 Task: Look for products in the category "Hand Soap" from Everyone only.
Action: Mouse moved to (691, 282)
Screenshot: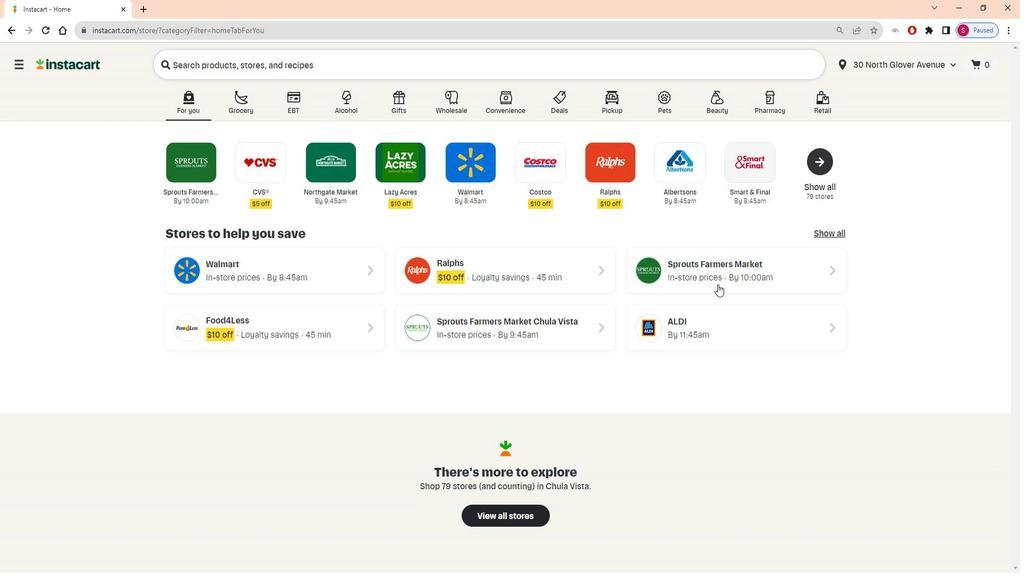 
Action: Mouse pressed left at (691, 282)
Screenshot: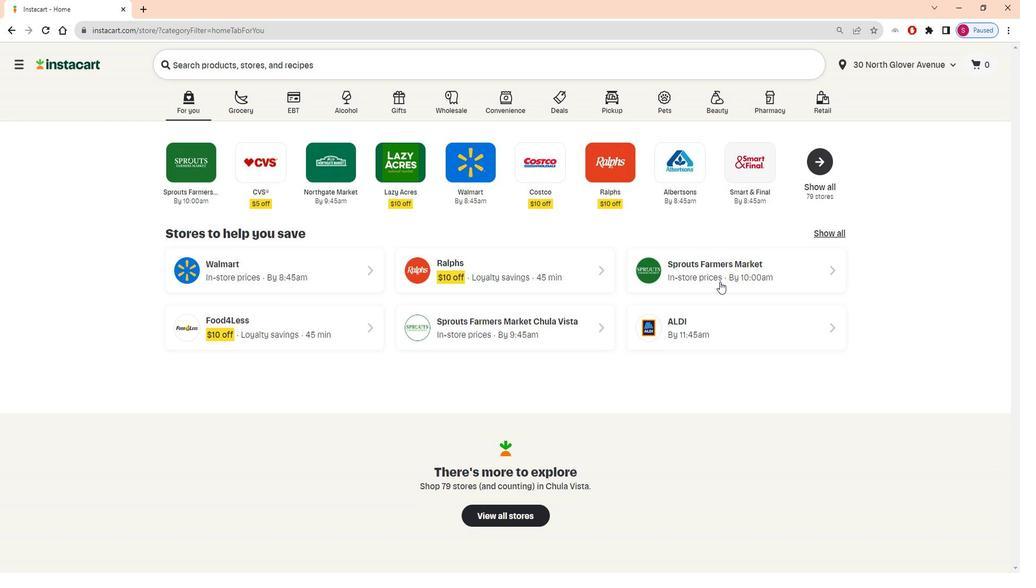 
Action: Mouse moved to (71, 421)
Screenshot: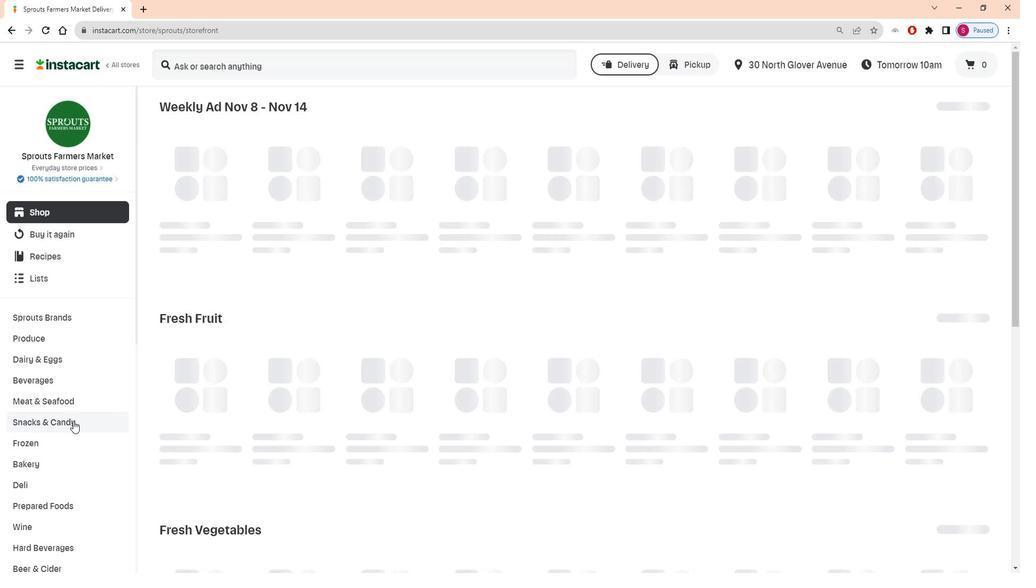 
Action: Mouse scrolled (71, 420) with delta (0, 0)
Screenshot: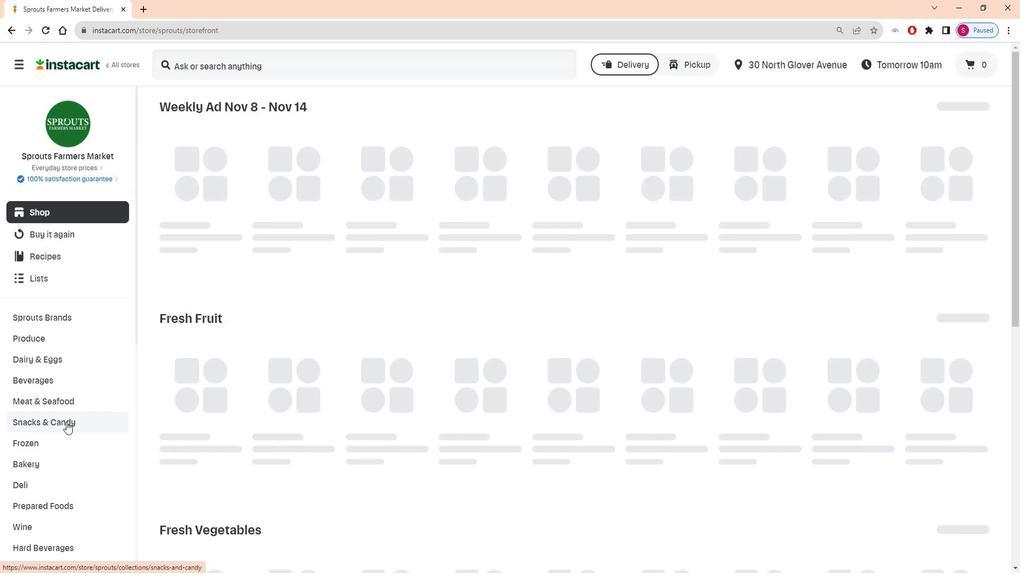 
Action: Mouse scrolled (71, 420) with delta (0, 0)
Screenshot: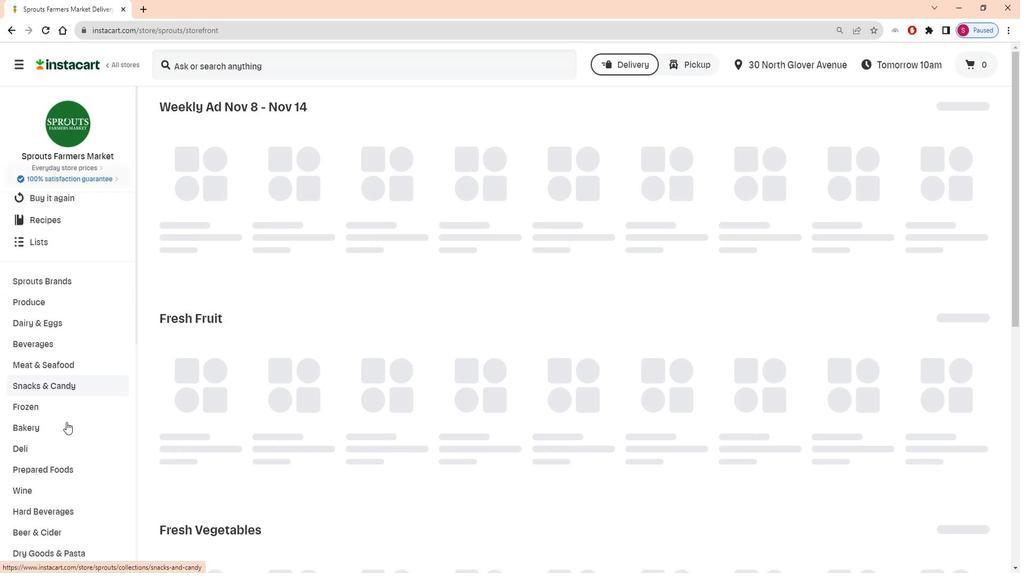
Action: Mouse scrolled (71, 420) with delta (0, 0)
Screenshot: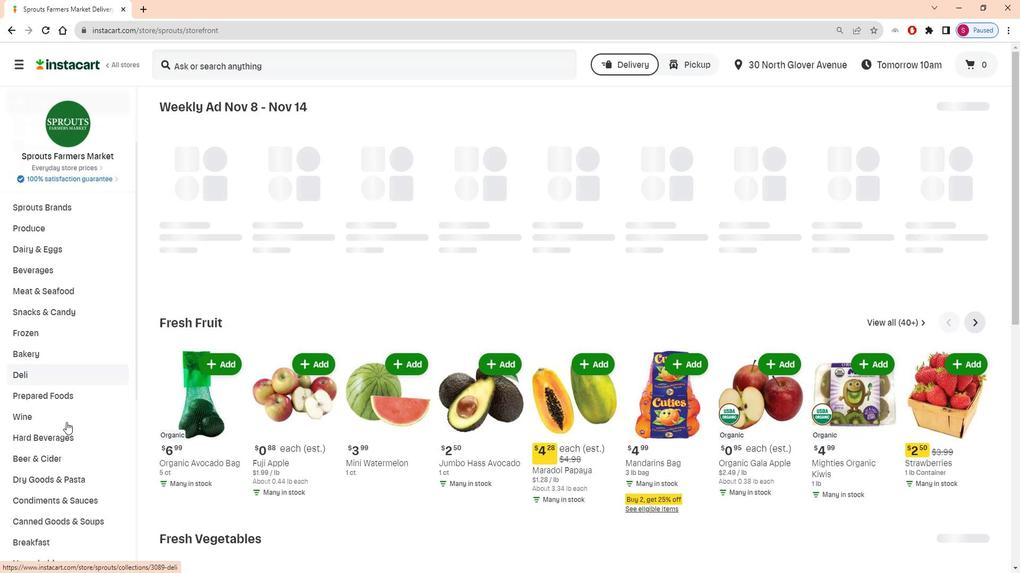 
Action: Mouse scrolled (71, 420) with delta (0, 0)
Screenshot: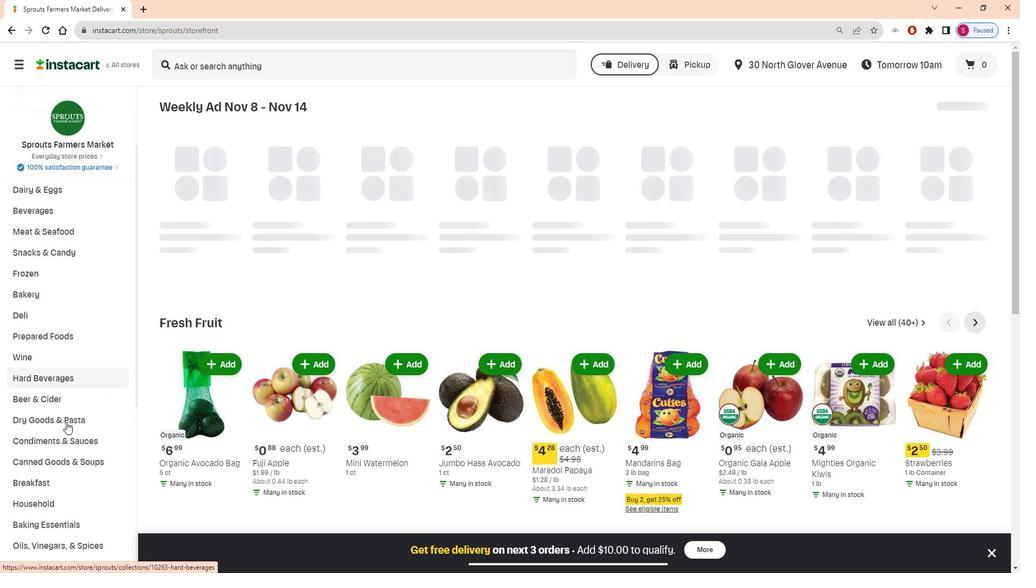 
Action: Mouse scrolled (71, 420) with delta (0, 0)
Screenshot: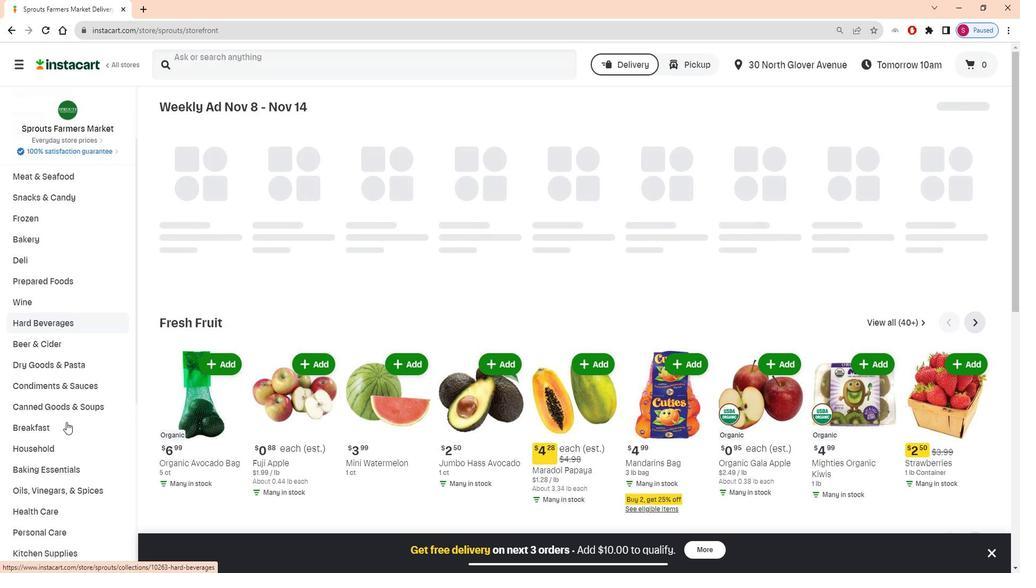 
Action: Mouse scrolled (71, 420) with delta (0, 0)
Screenshot: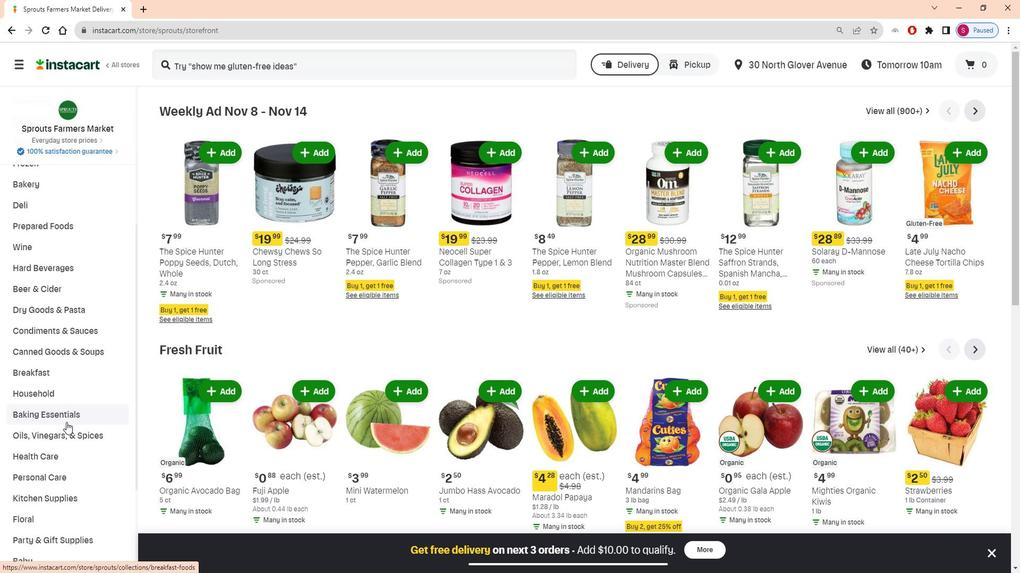 
Action: Mouse scrolled (71, 421) with delta (0, 0)
Screenshot: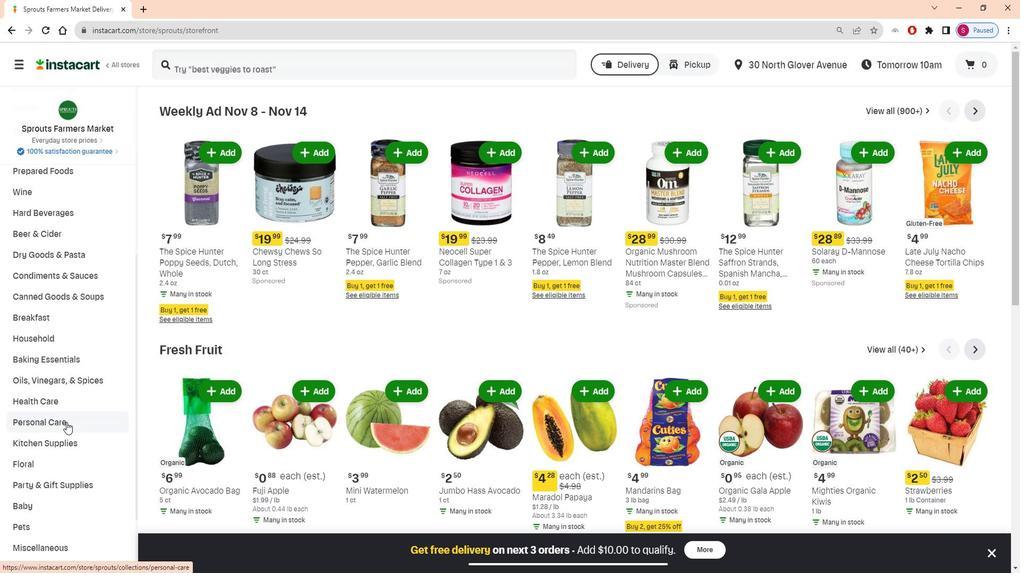 
Action: Mouse moved to (62, 472)
Screenshot: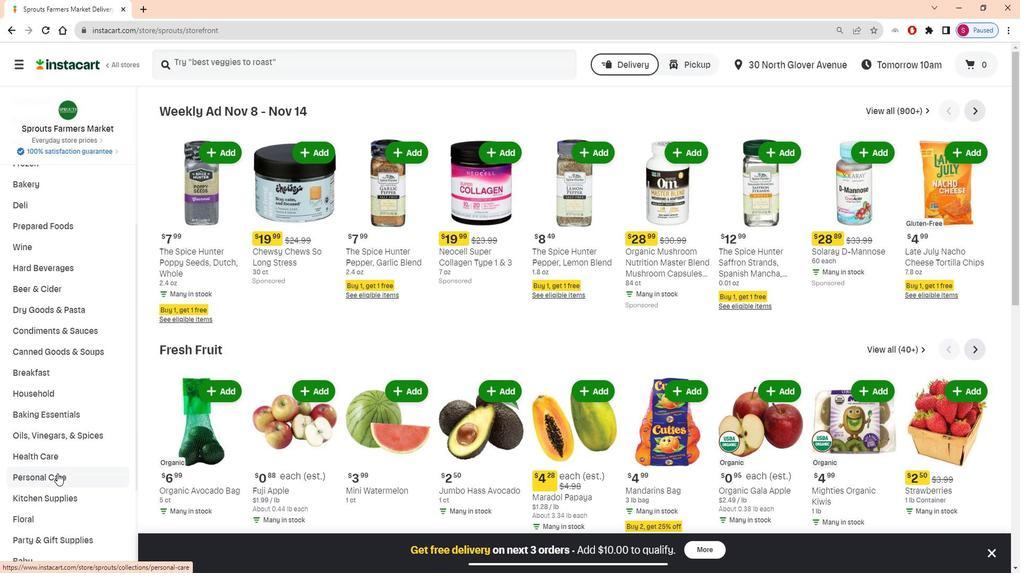 
Action: Mouse pressed left at (62, 472)
Screenshot: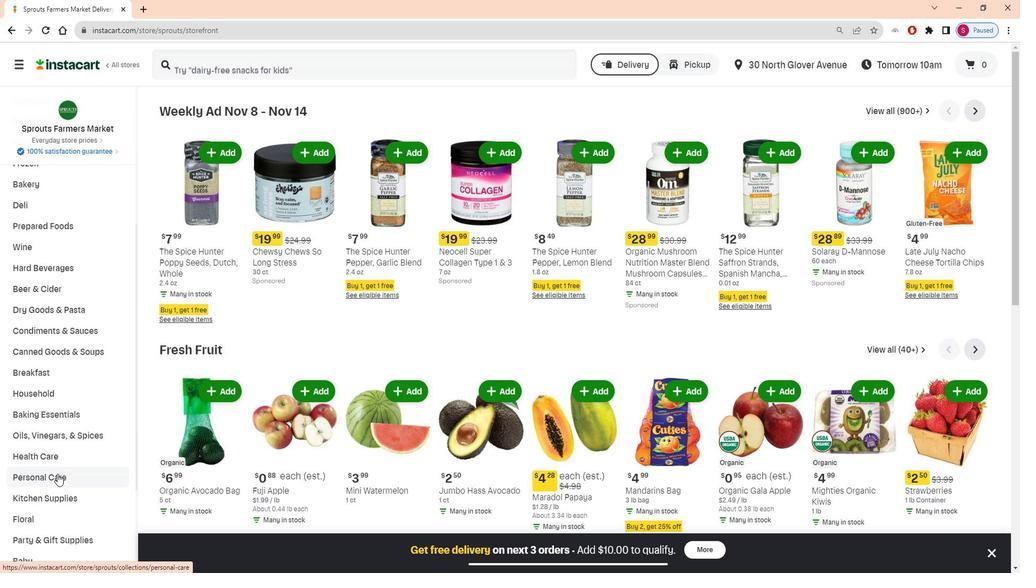 
Action: Mouse moved to (272, 141)
Screenshot: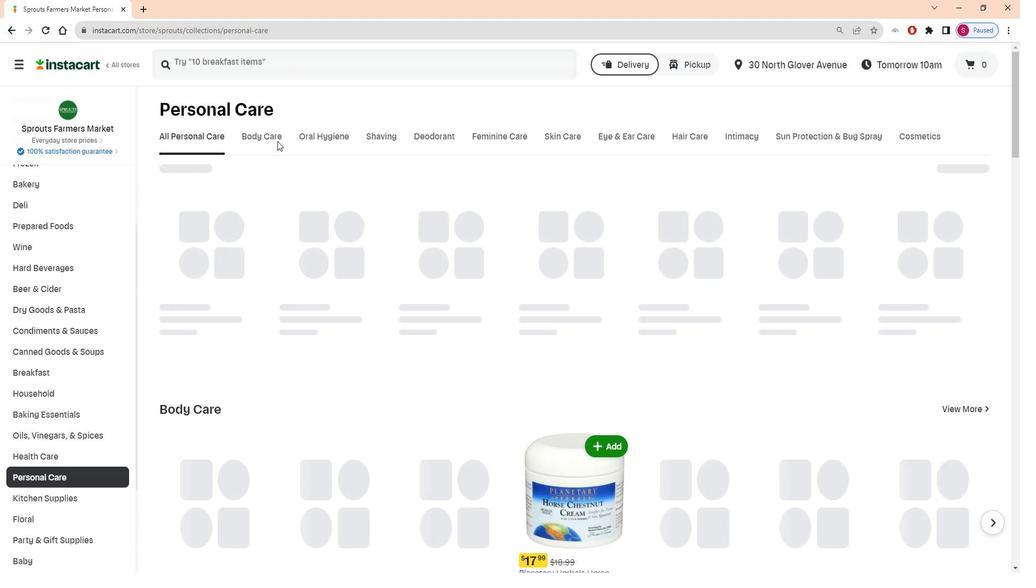 
Action: Mouse pressed left at (272, 141)
Screenshot: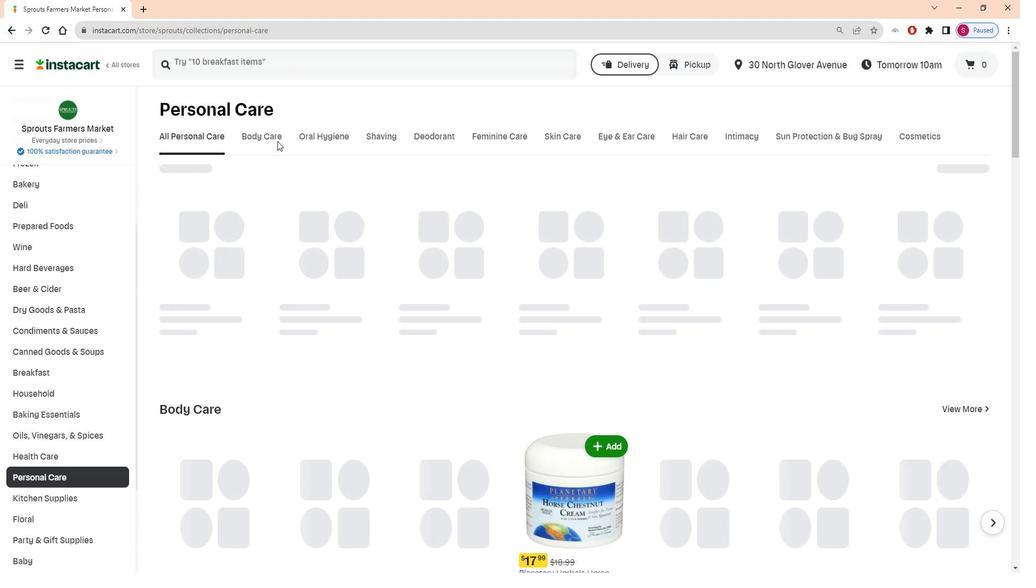 
Action: Mouse moved to (344, 187)
Screenshot: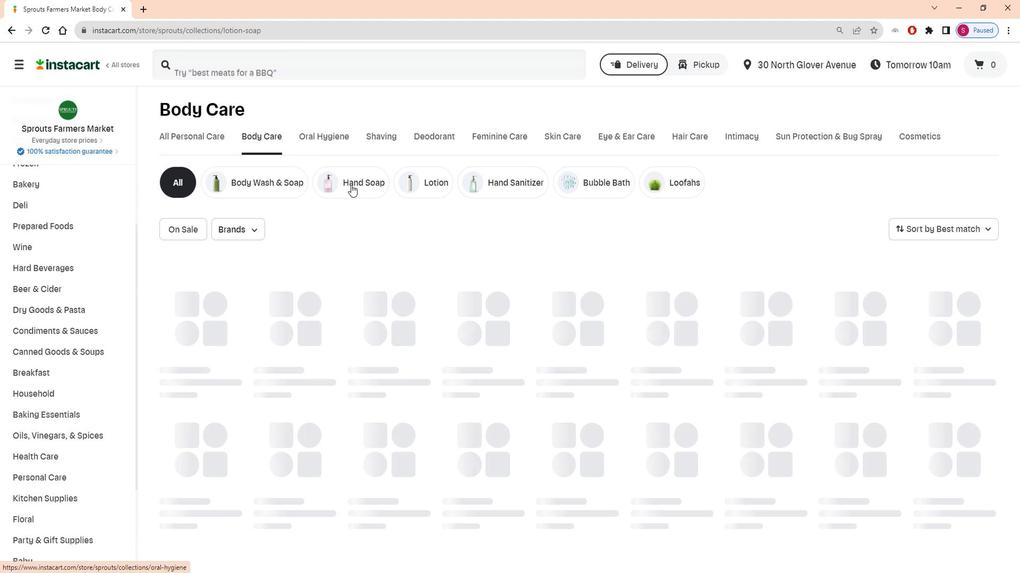 
Action: Mouse pressed left at (344, 187)
Screenshot: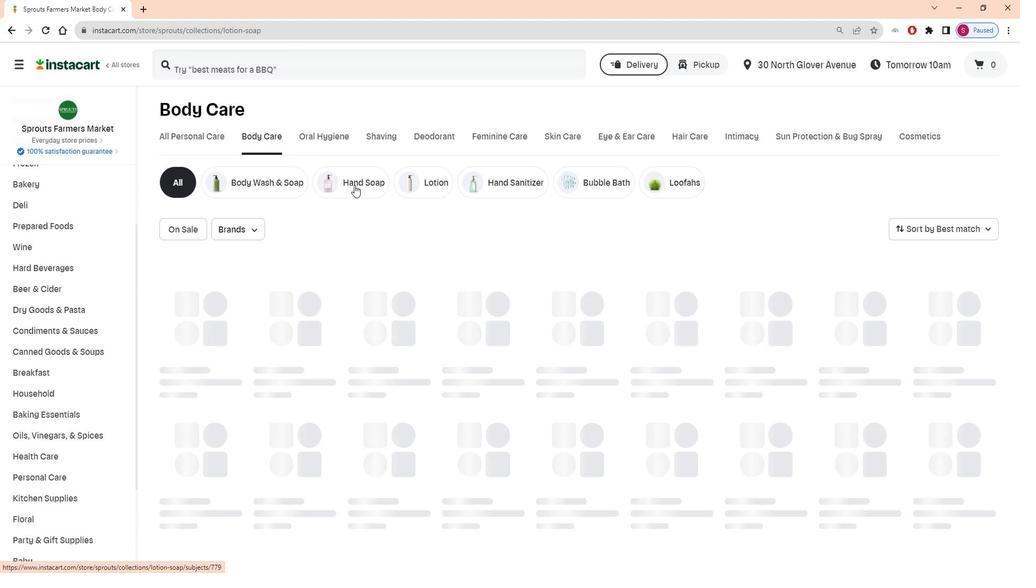 
Action: Mouse moved to (245, 232)
Screenshot: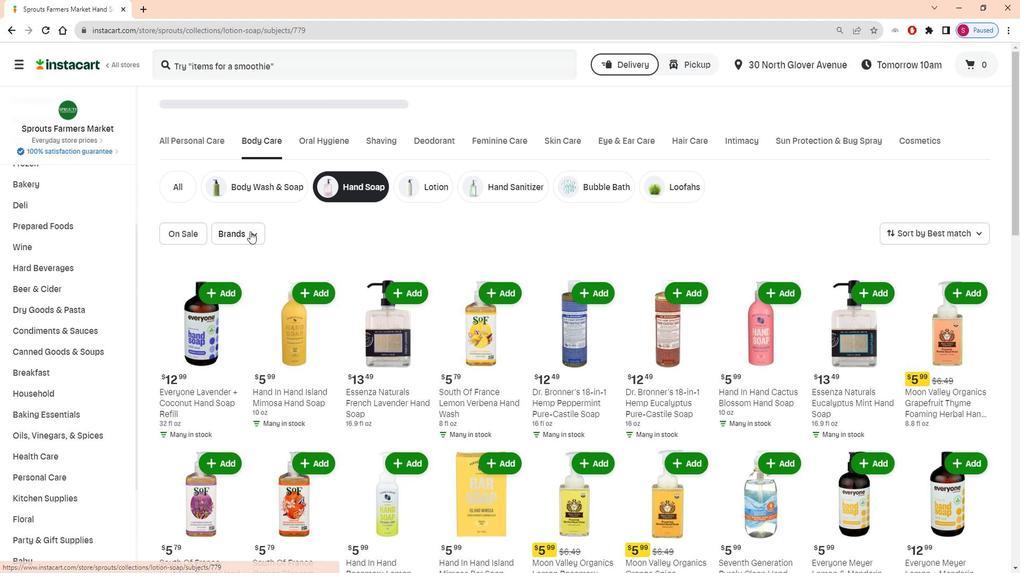 
Action: Mouse pressed left at (245, 232)
Screenshot: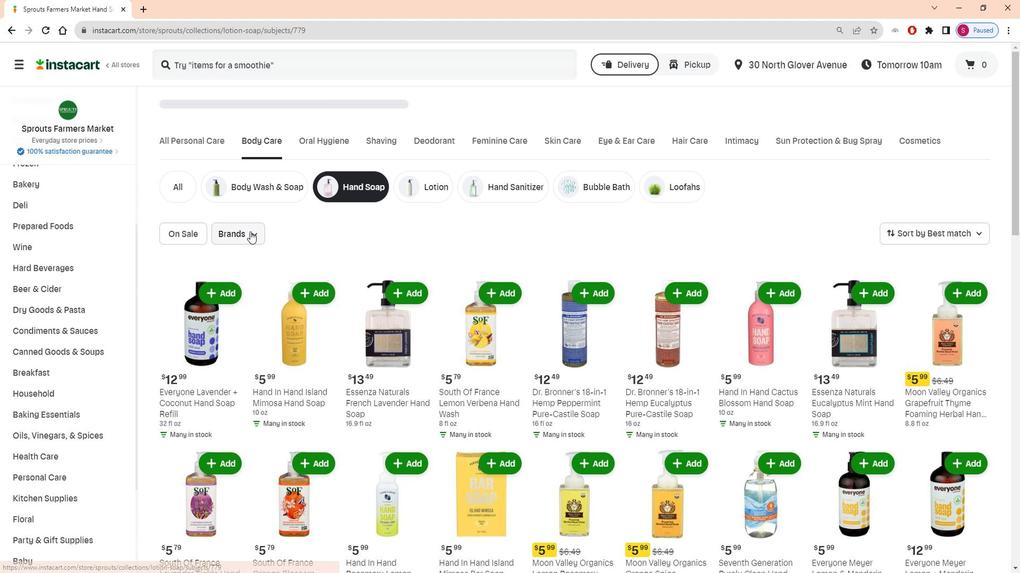 
Action: Mouse moved to (240, 318)
Screenshot: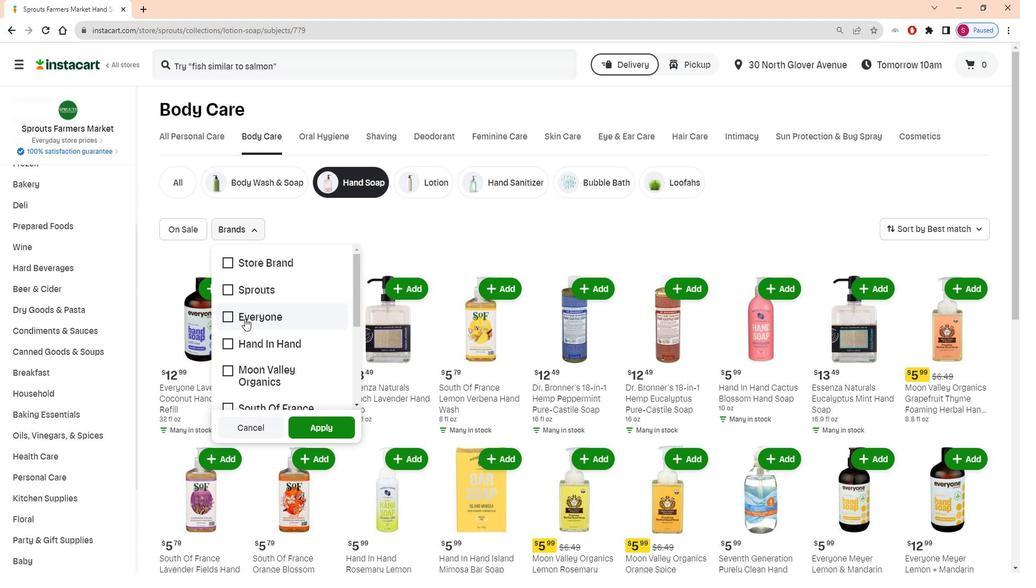 
Action: Mouse pressed left at (240, 318)
Screenshot: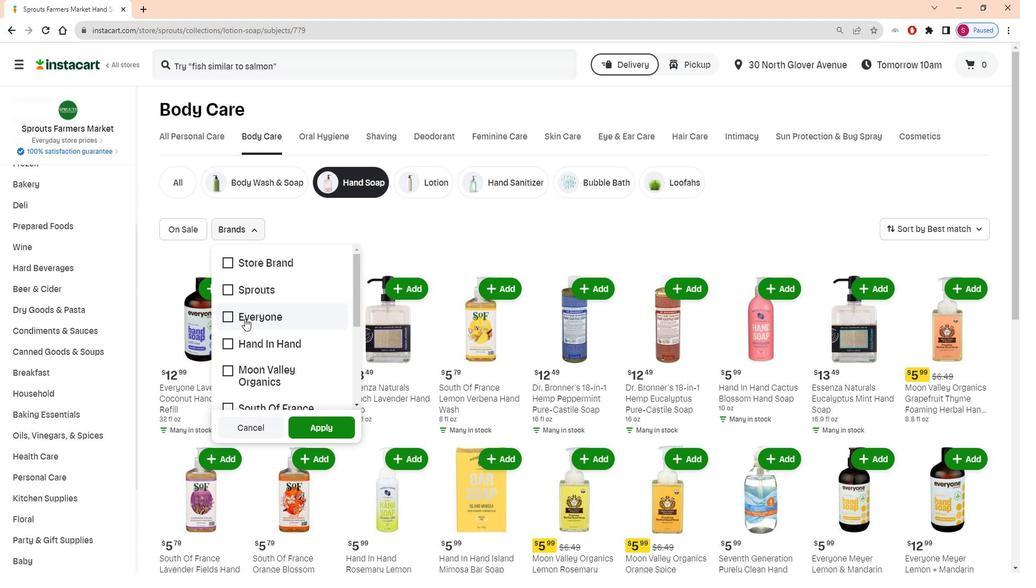 
Action: Mouse moved to (292, 420)
Screenshot: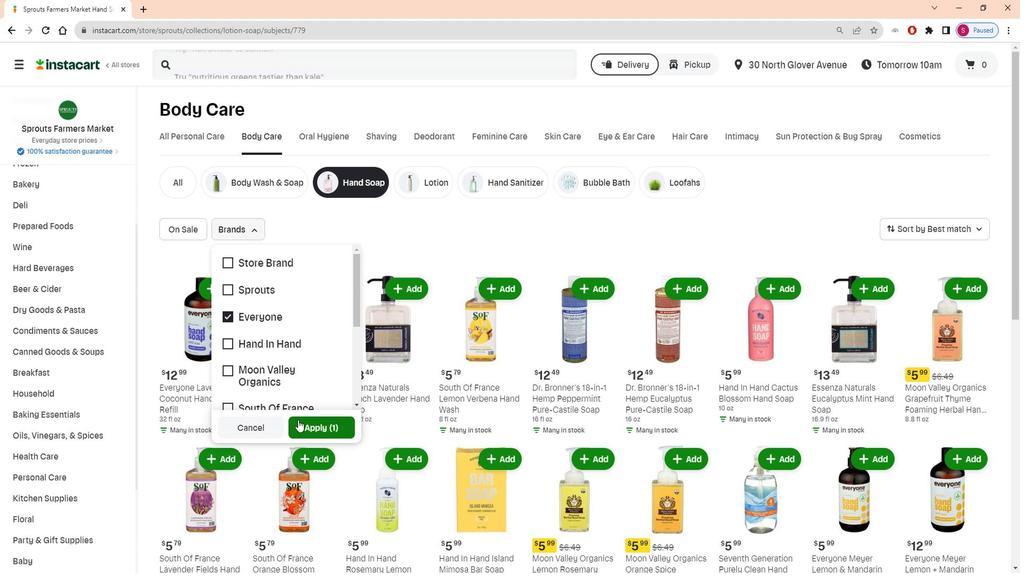 
Action: Mouse pressed left at (292, 420)
Screenshot: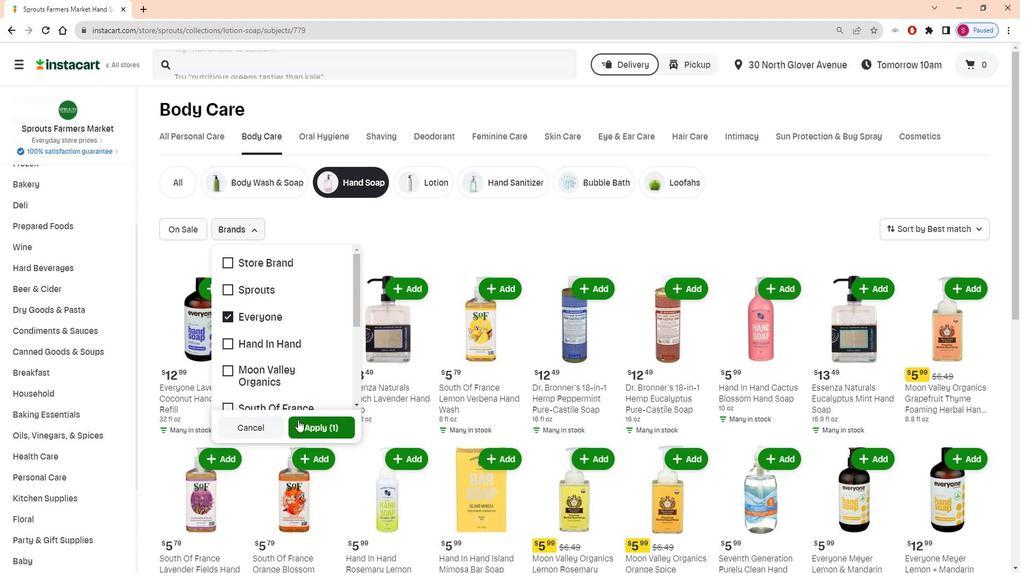 
Action: Mouse moved to (431, 293)
Screenshot: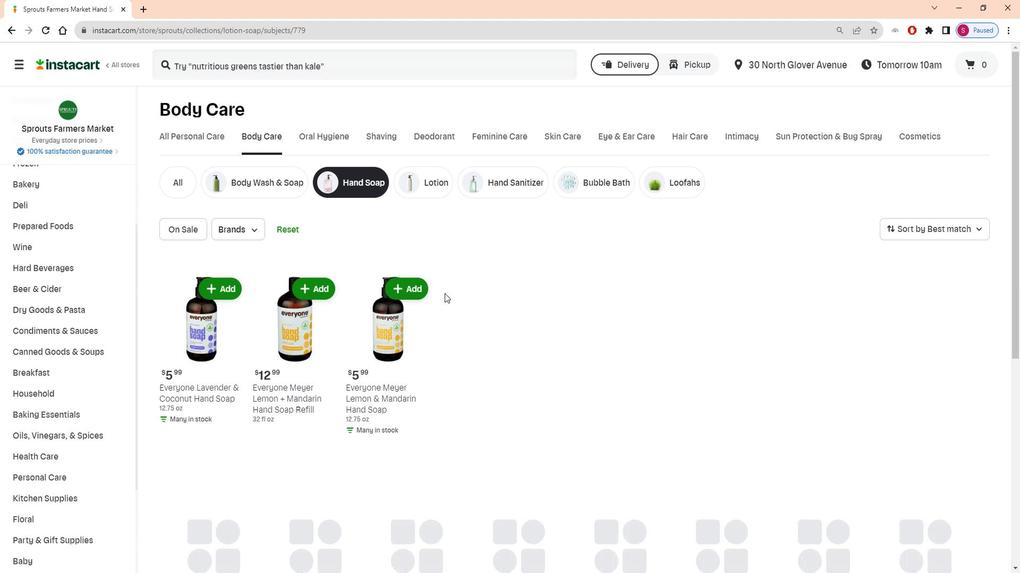 
Action: Mouse scrolled (431, 293) with delta (0, 0)
Screenshot: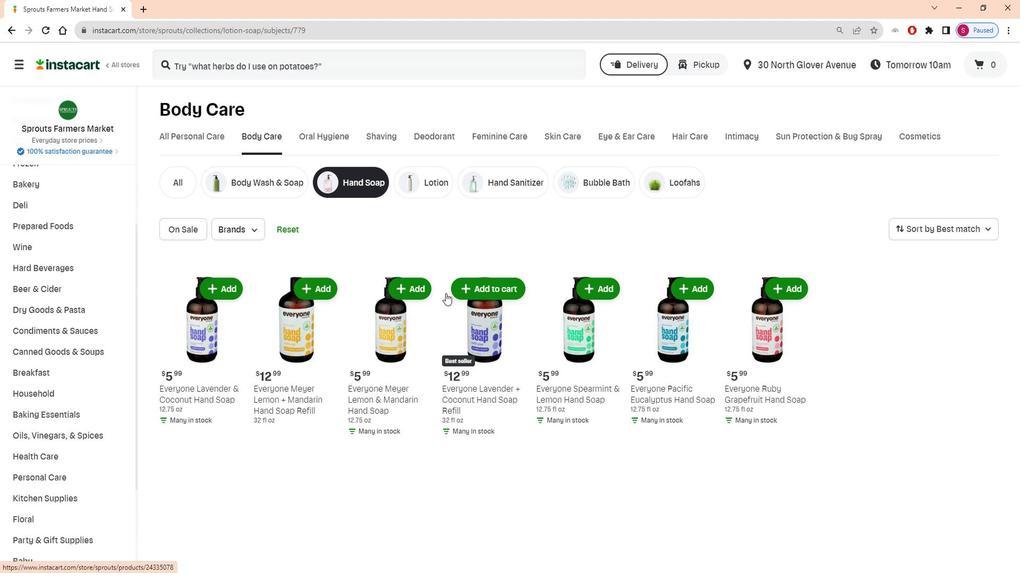 
Action: Mouse moved to (429, 295)
Screenshot: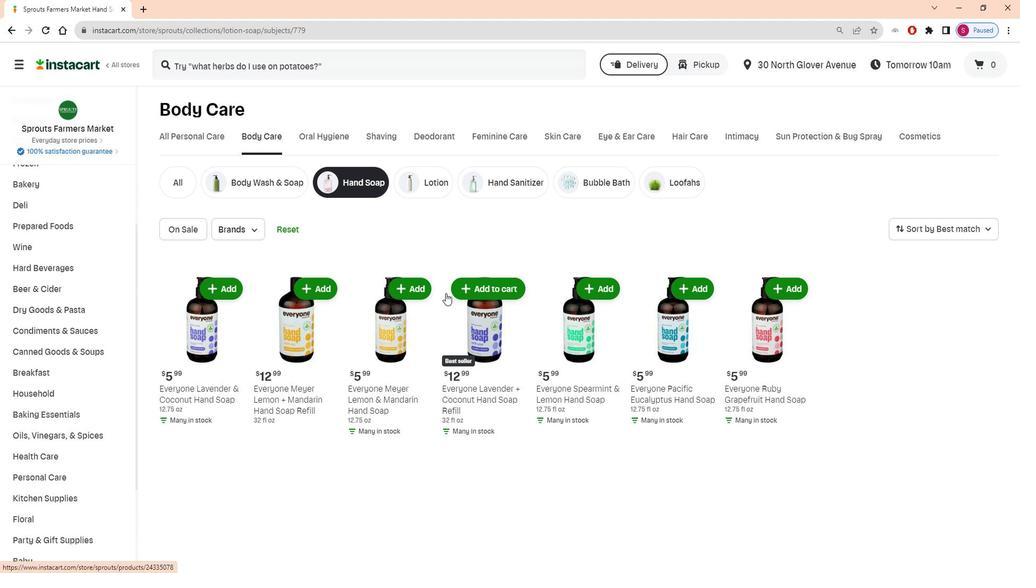 
Action: Mouse scrolled (429, 295) with delta (0, 0)
Screenshot: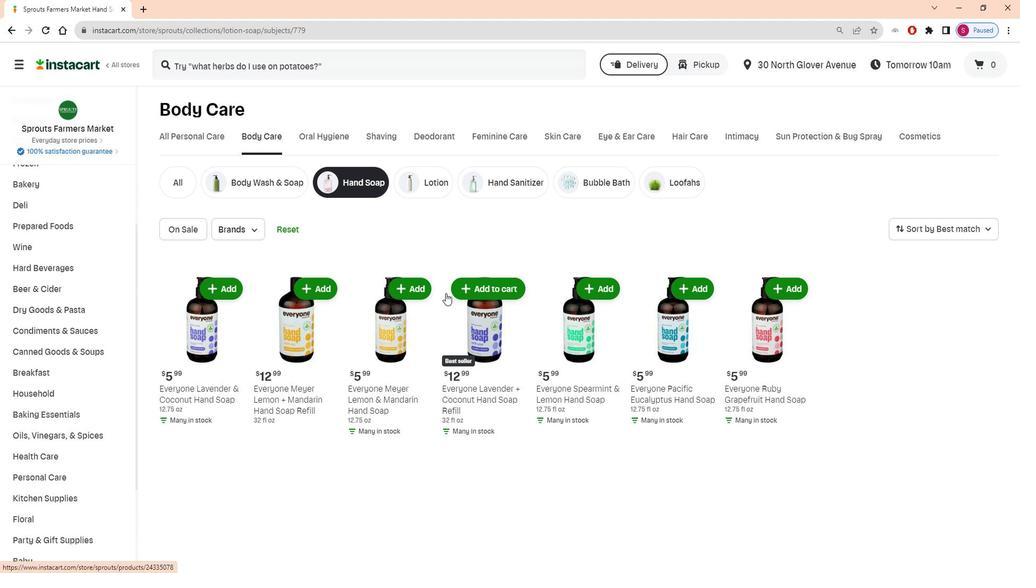 
Action: Mouse moved to (426, 298)
Screenshot: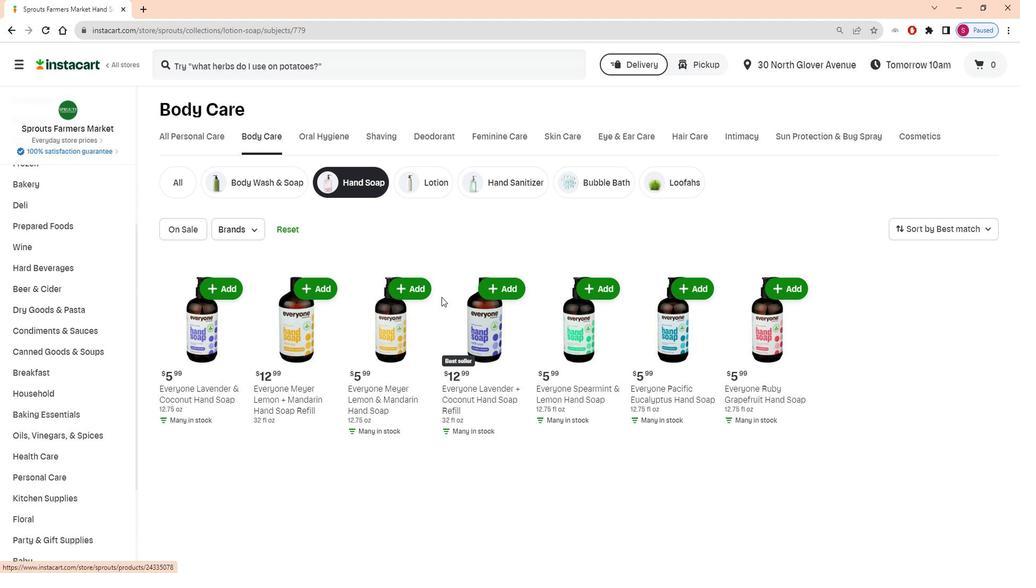 
Action: Mouse scrolled (426, 297) with delta (0, 0)
Screenshot: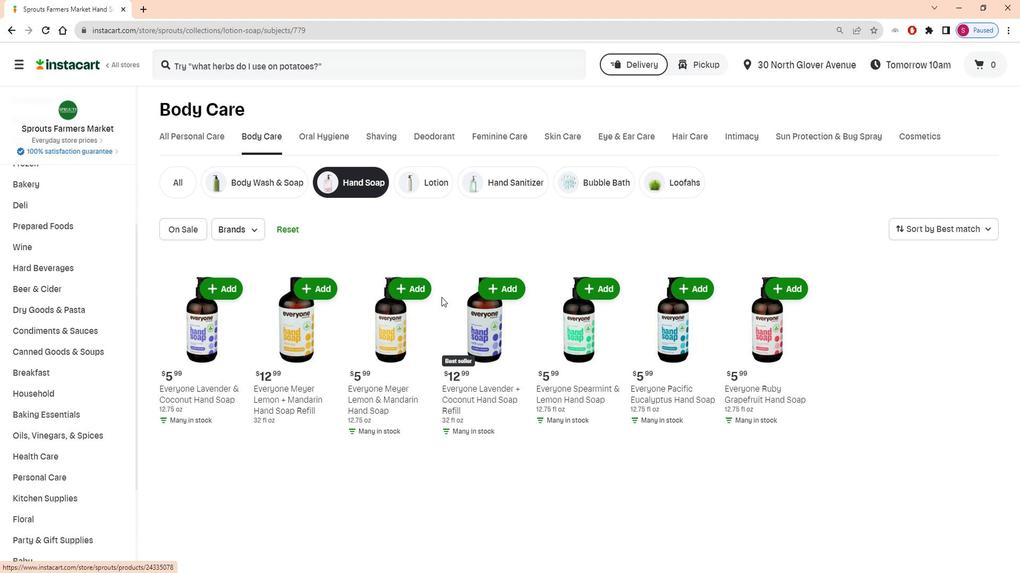 
Action: Mouse moved to (426, 298)
Screenshot: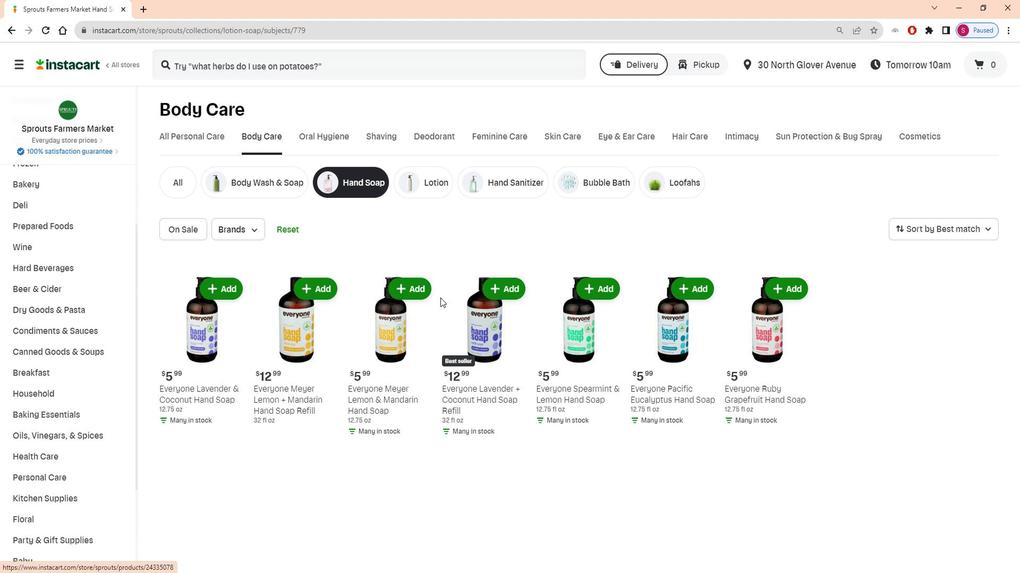 
